 Task: Create a due date automation trigger when advanced on, on the wednesday of the week before a card is due add fields without custom field "Resume" set to a number greater or equal to 1 and lower or equal to 10 at 11:00 AM.
Action: Mouse moved to (983, 205)
Screenshot: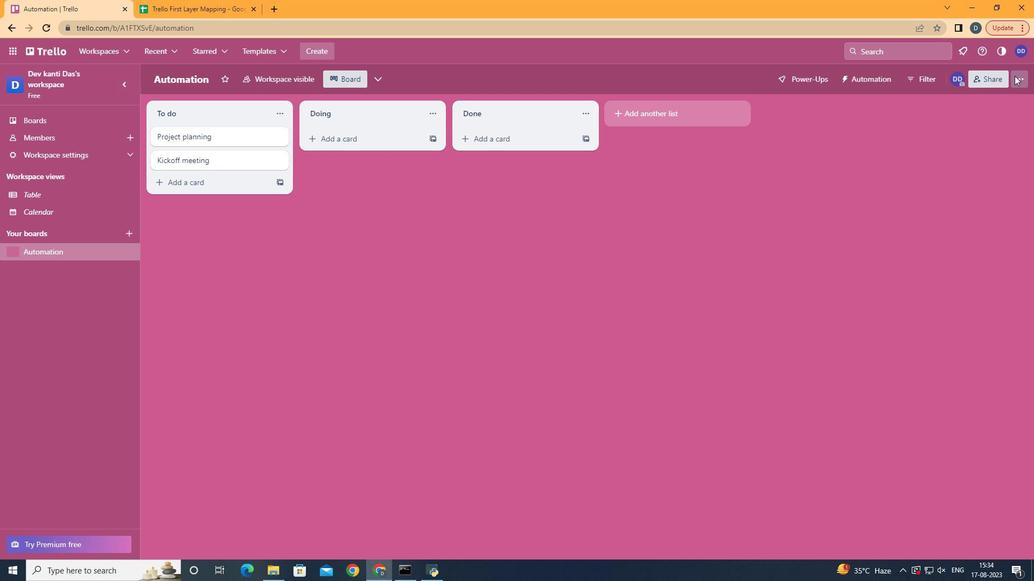 
Action: Mouse pressed left at (983, 205)
Screenshot: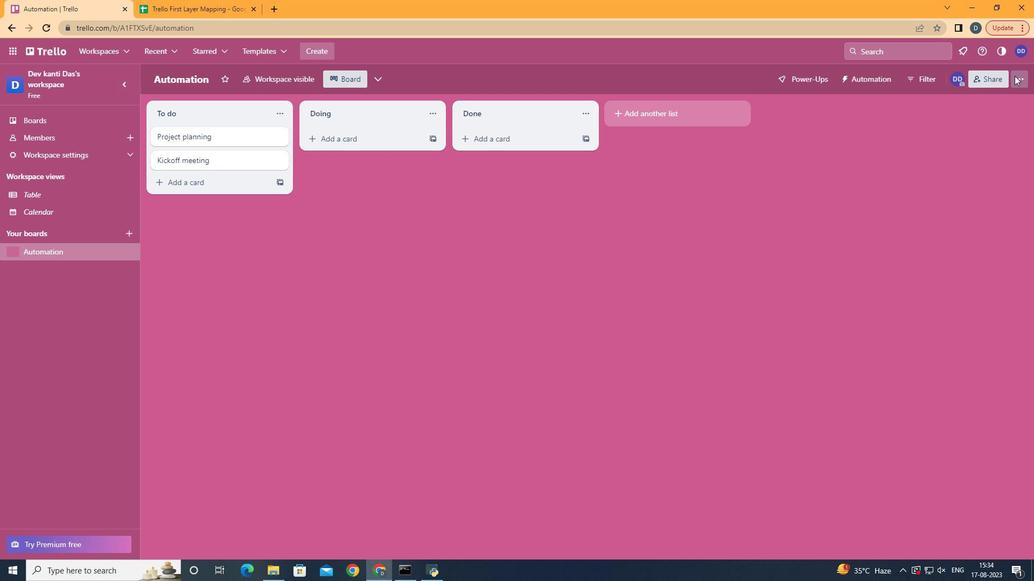 
Action: Mouse moved to (946, 294)
Screenshot: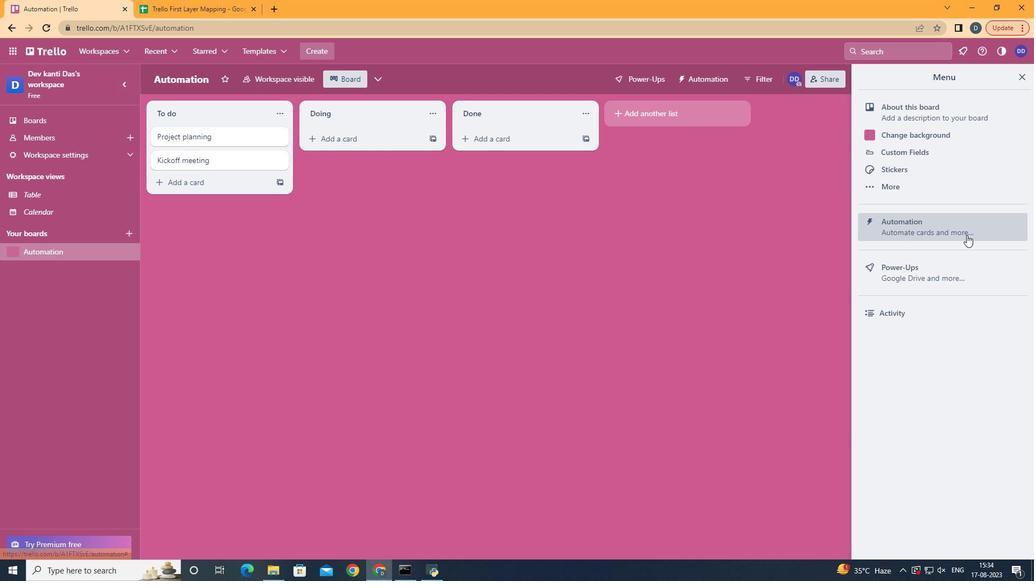 
Action: Mouse pressed left at (946, 294)
Screenshot: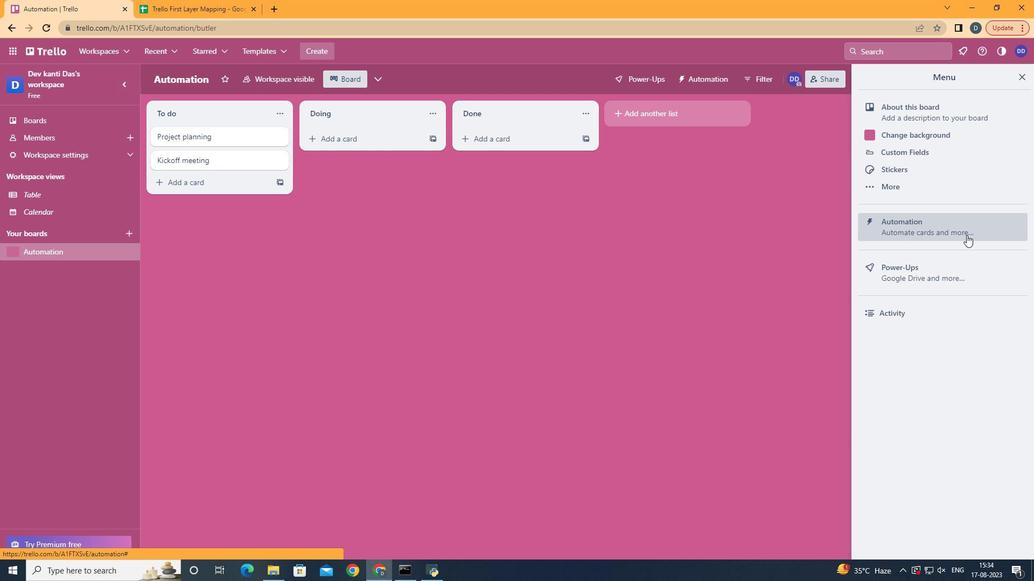 
Action: Mouse moved to (356, 280)
Screenshot: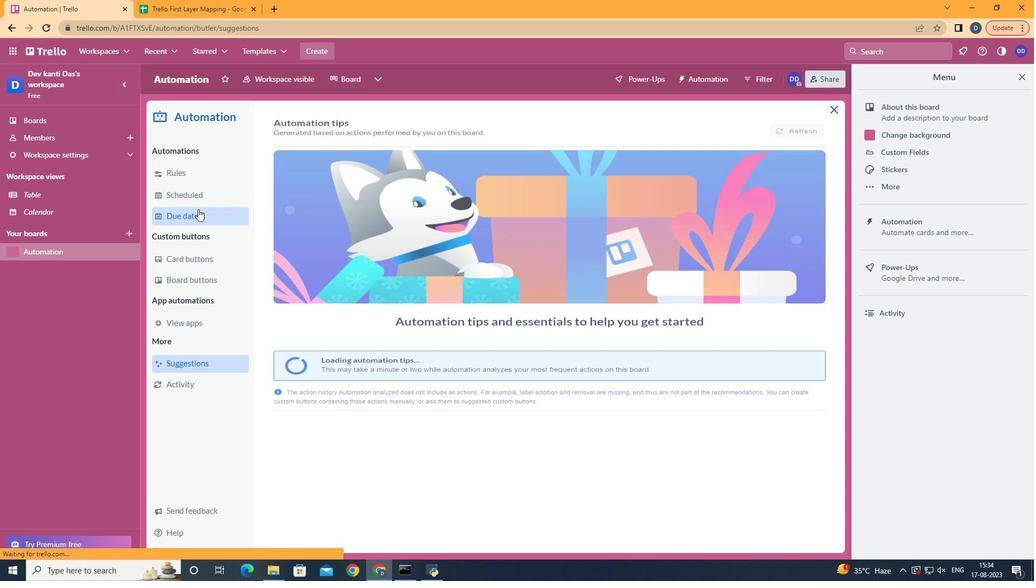 
Action: Mouse pressed left at (356, 280)
Screenshot: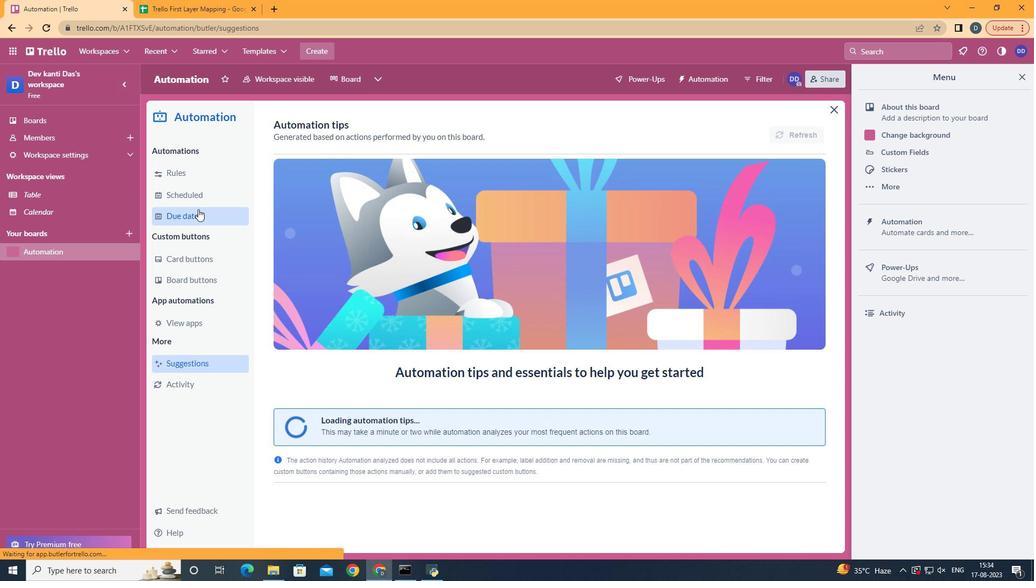 
Action: Mouse moved to (781, 233)
Screenshot: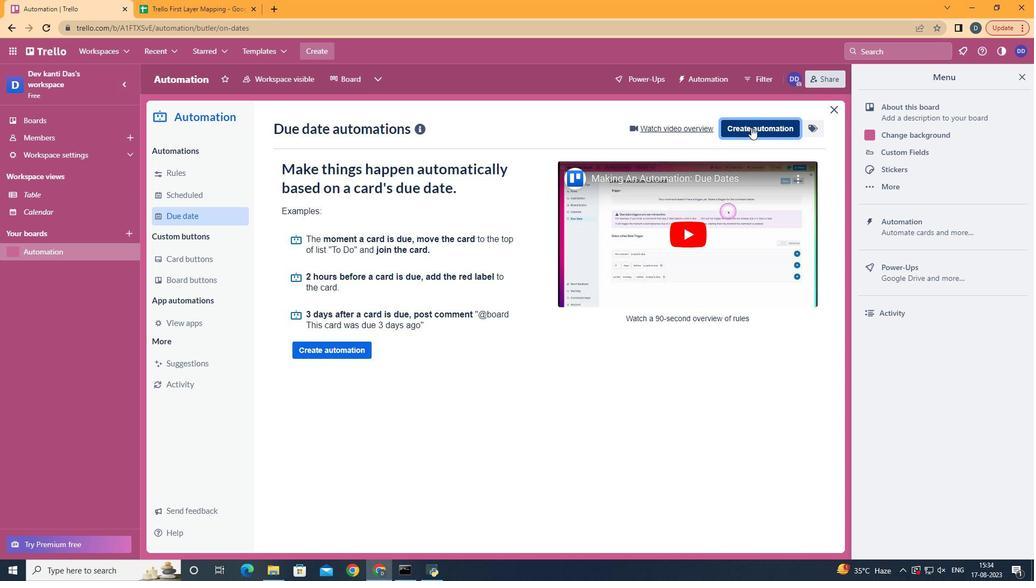 
Action: Mouse pressed left at (781, 233)
Screenshot: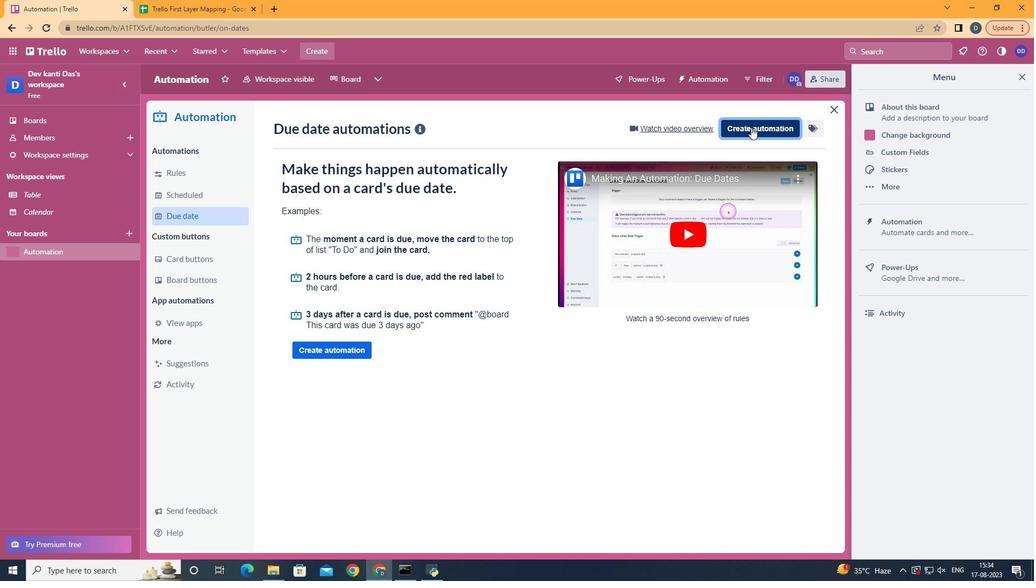 
Action: Mouse moved to (638, 295)
Screenshot: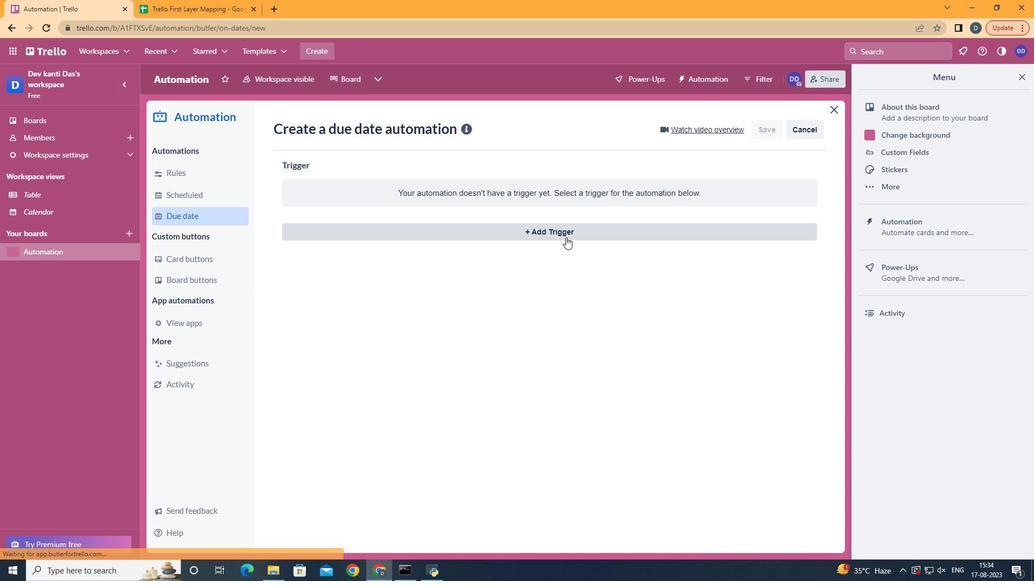 
Action: Mouse pressed left at (638, 295)
Screenshot: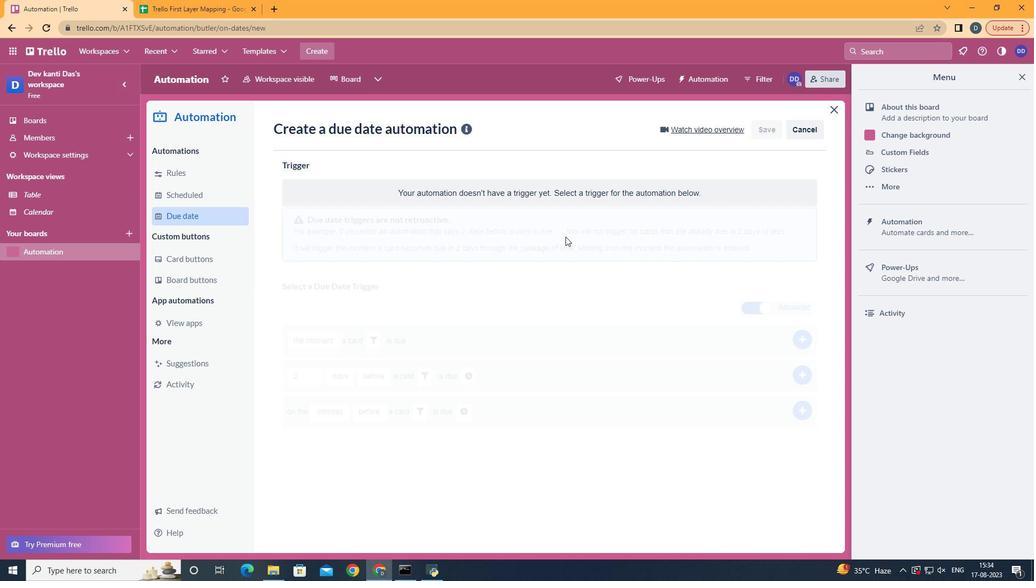 
Action: Mouse moved to (480, 342)
Screenshot: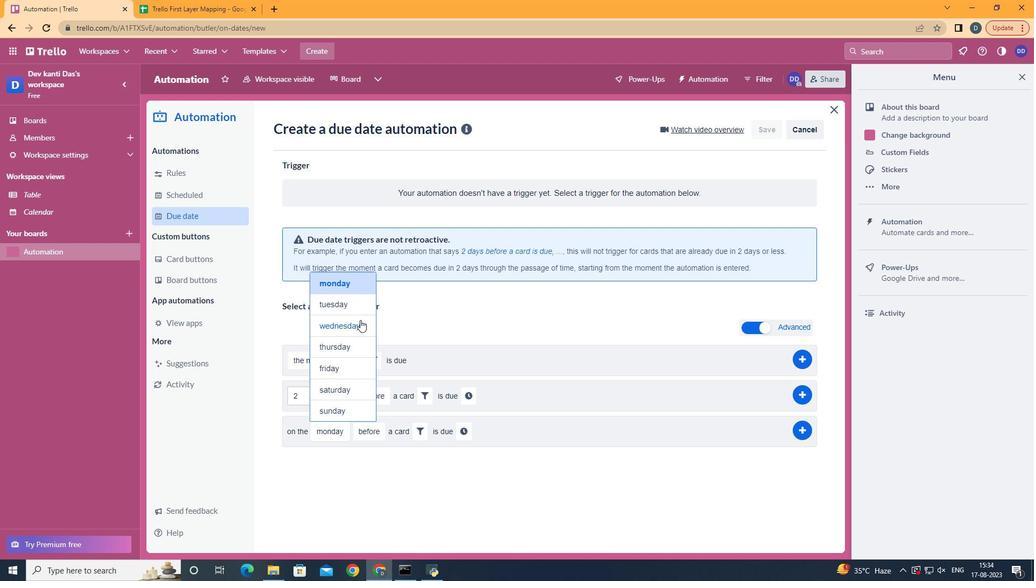 
Action: Mouse pressed left at (480, 342)
Screenshot: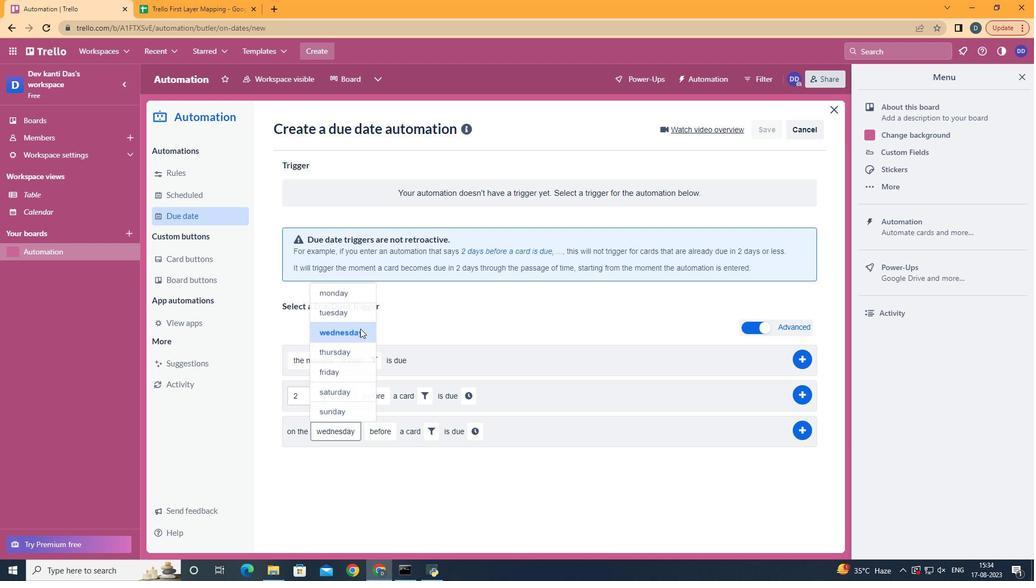 
Action: Mouse moved to (520, 450)
Screenshot: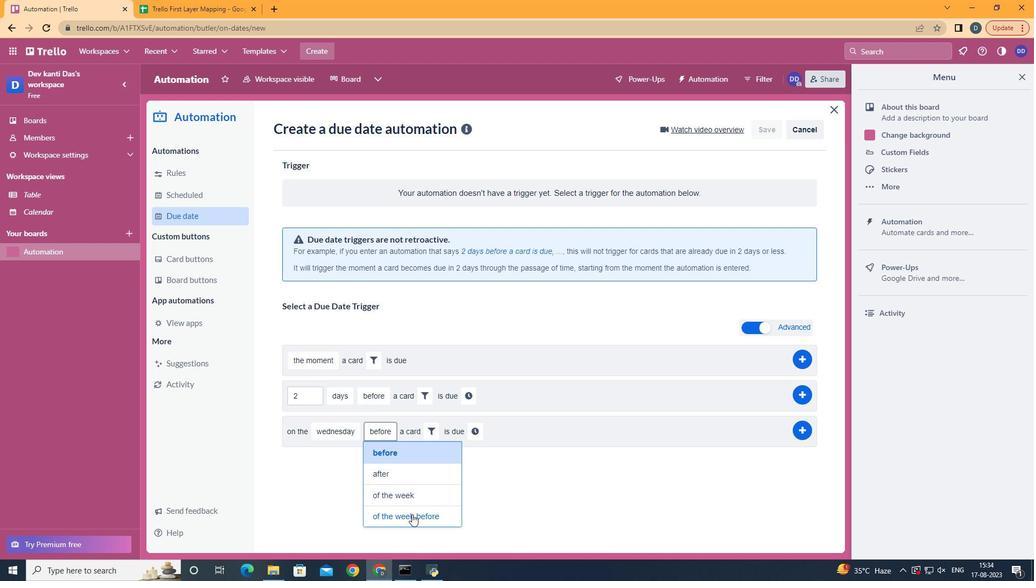 
Action: Mouse pressed left at (520, 450)
Screenshot: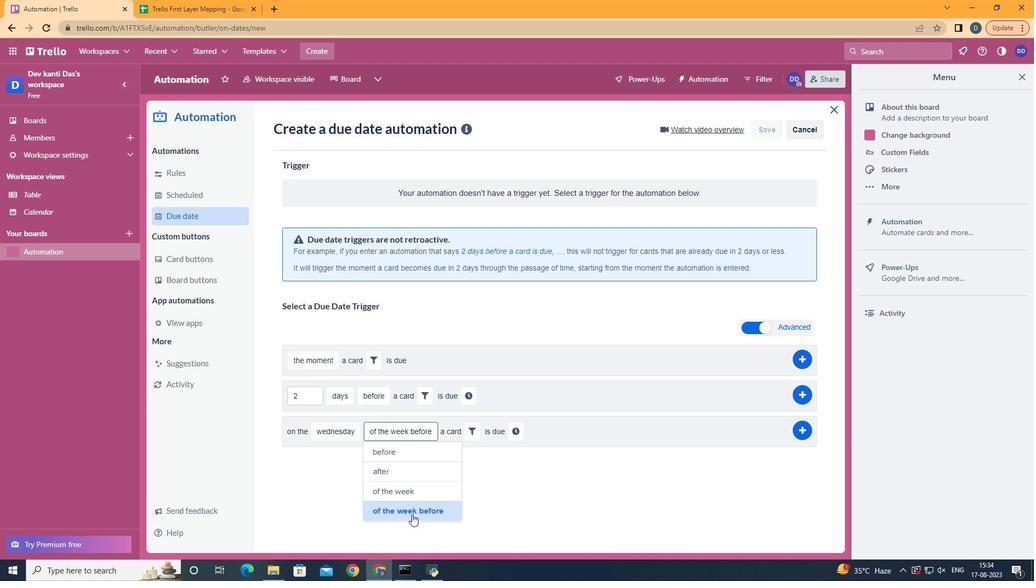 
Action: Mouse moved to (566, 407)
Screenshot: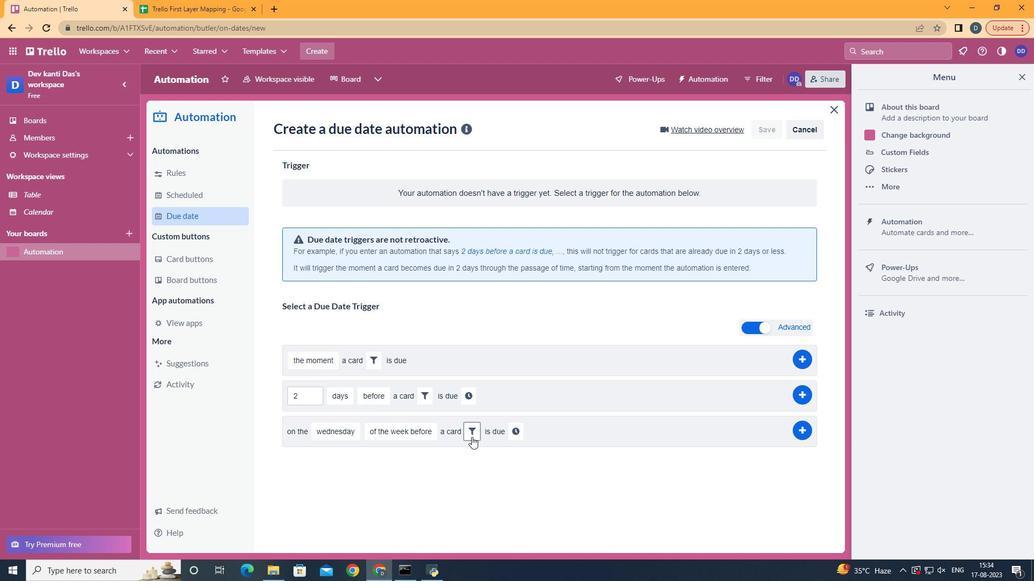 
Action: Mouse pressed left at (566, 407)
Screenshot: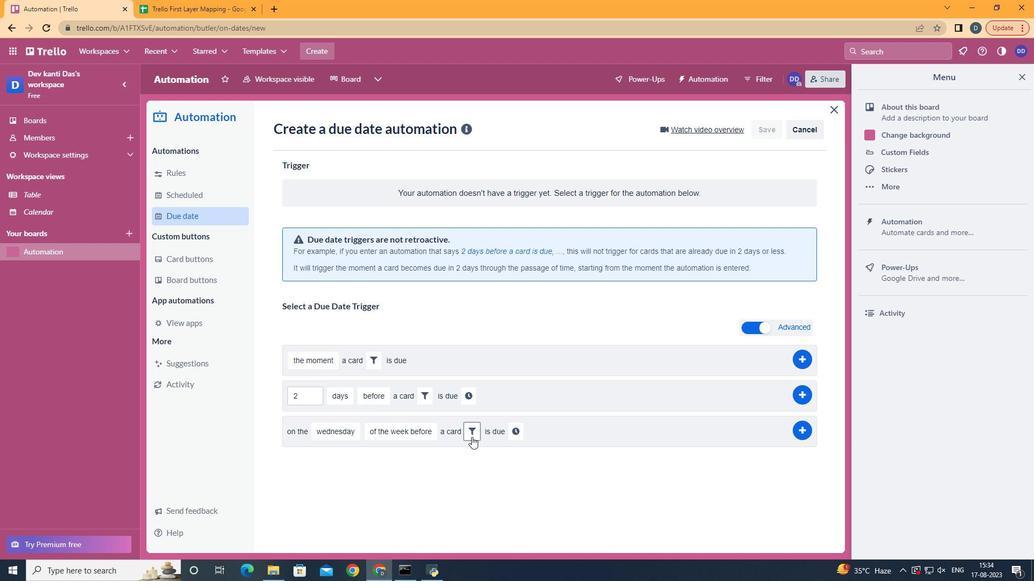 
Action: Mouse moved to (700, 425)
Screenshot: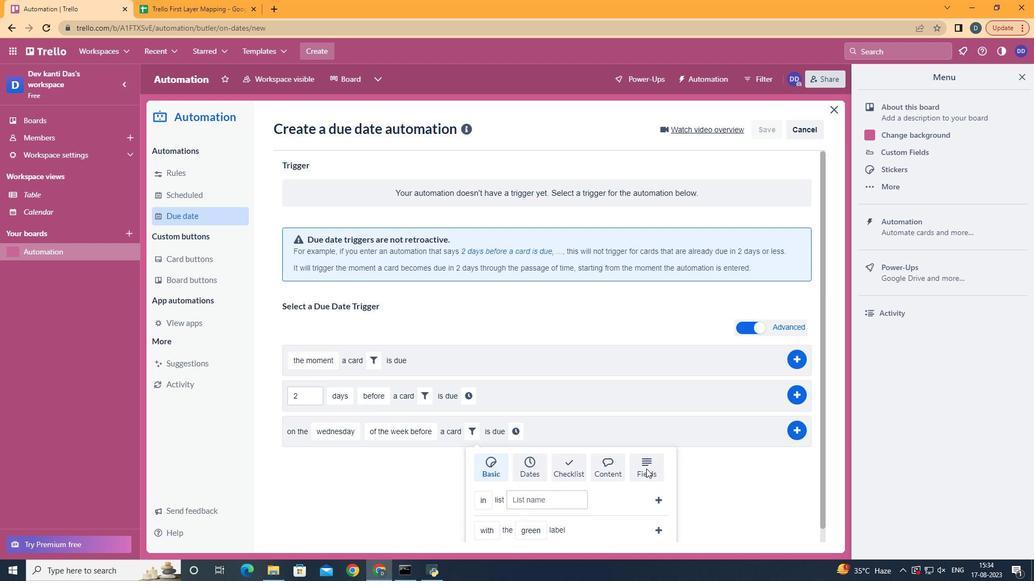 
Action: Mouse pressed left at (700, 425)
Screenshot: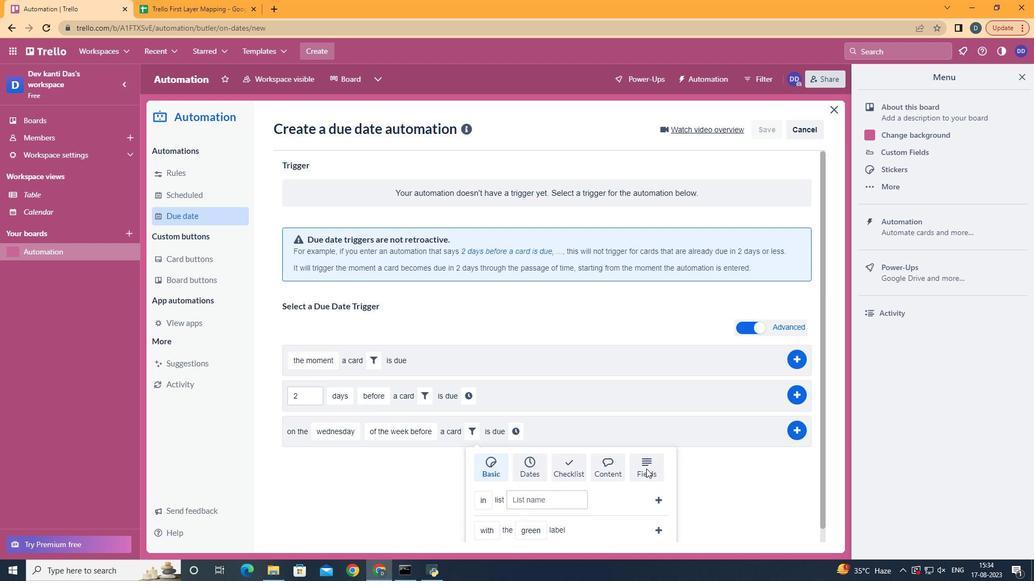 
Action: Mouse scrolled (700, 425) with delta (0, 0)
Screenshot: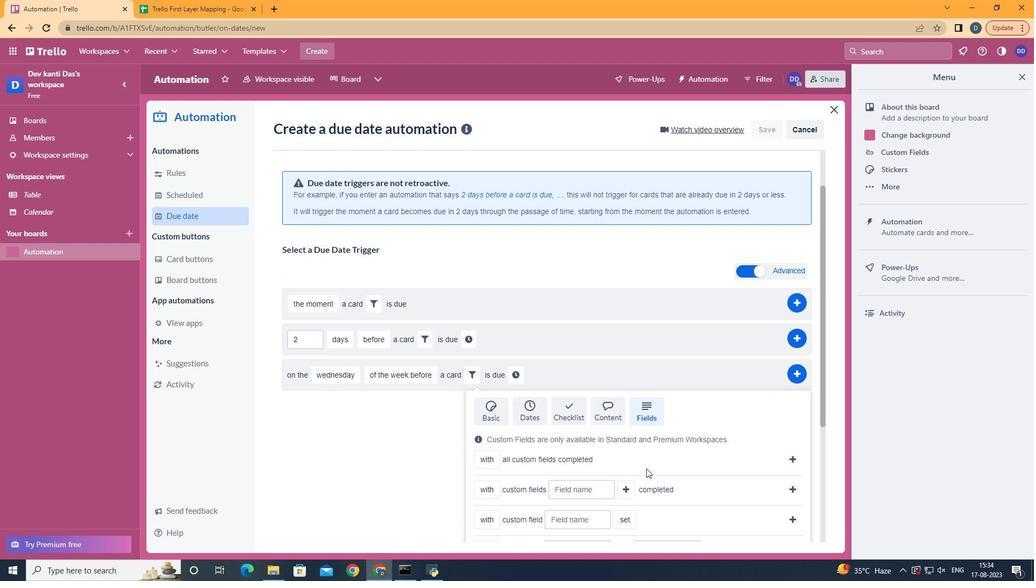 
Action: Mouse scrolled (700, 425) with delta (0, 0)
Screenshot: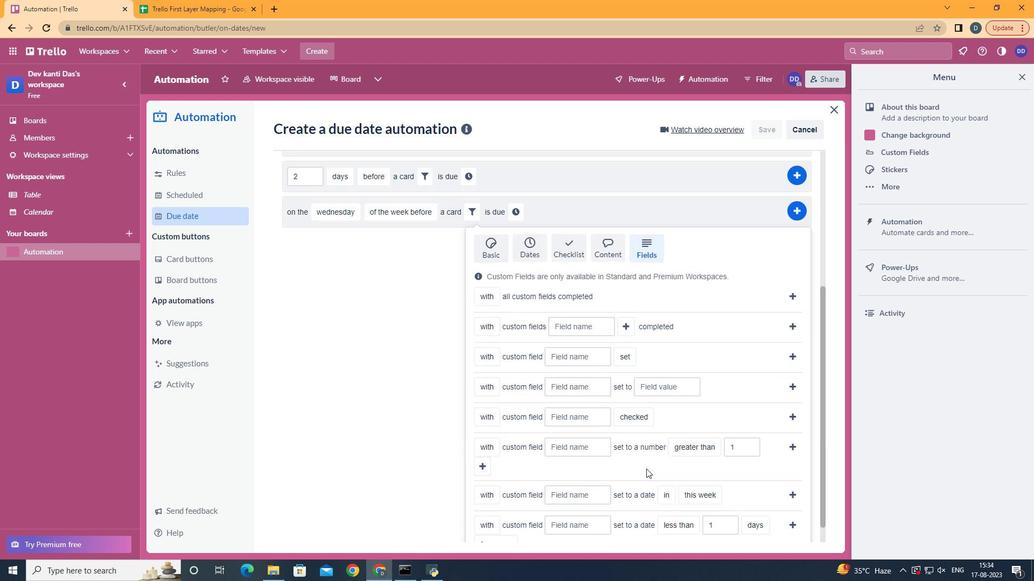 
Action: Mouse scrolled (700, 425) with delta (0, 0)
Screenshot: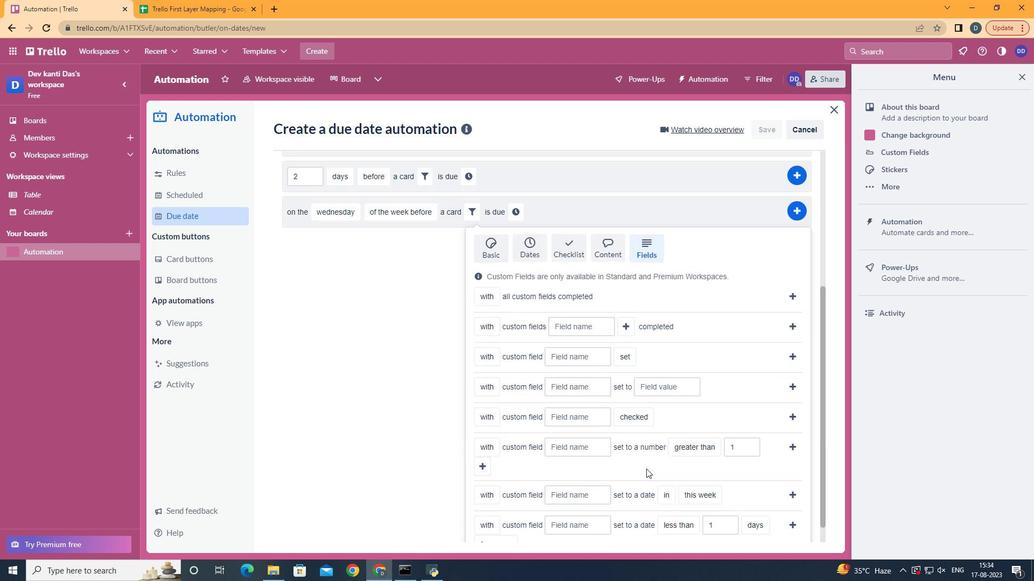 
Action: Mouse scrolled (700, 425) with delta (0, 0)
Screenshot: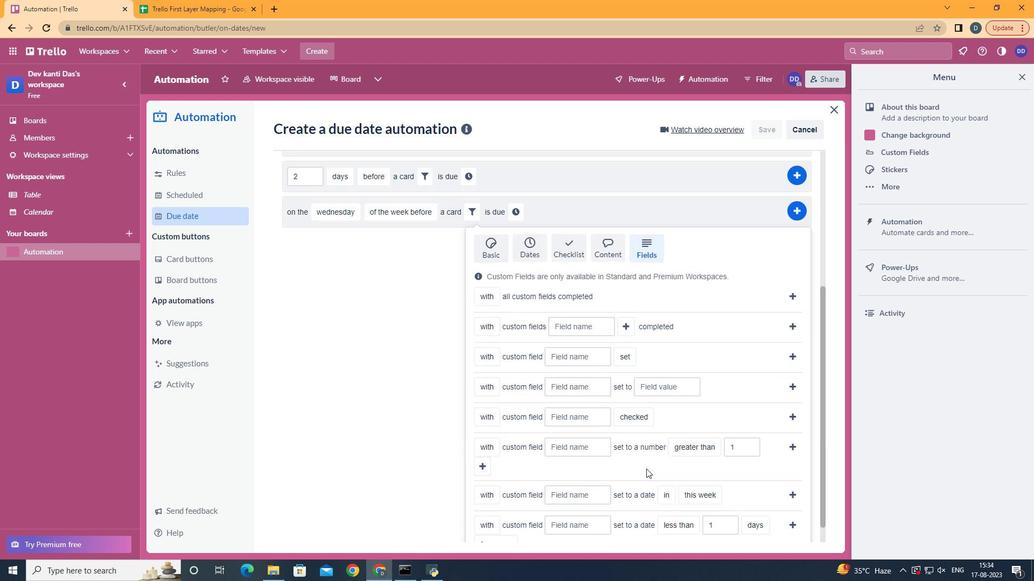 
Action: Mouse scrolled (700, 425) with delta (0, 0)
Screenshot: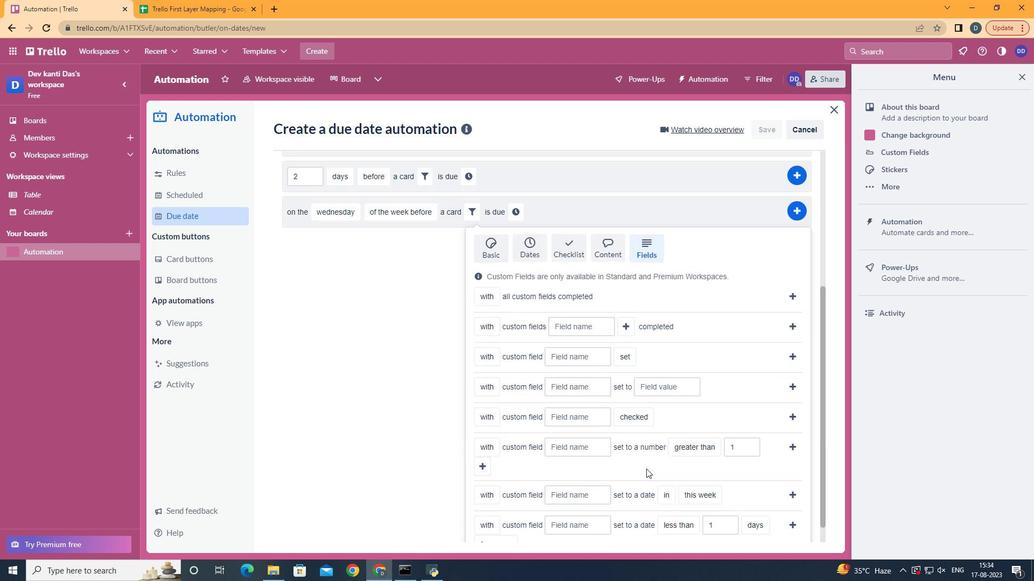 
Action: Mouse scrolled (700, 425) with delta (0, 0)
Screenshot: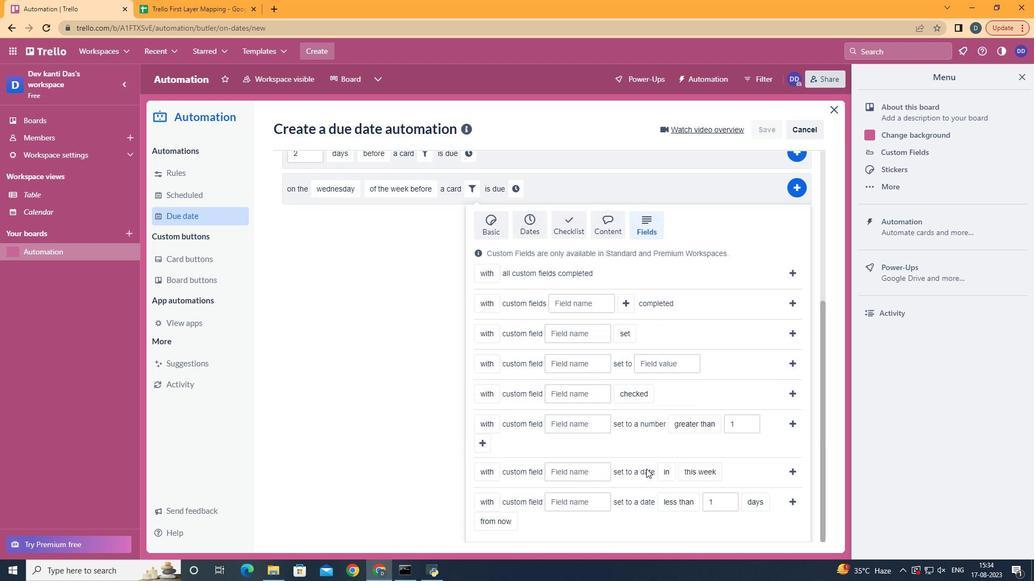 
Action: Mouse scrolled (700, 425) with delta (0, 0)
Screenshot: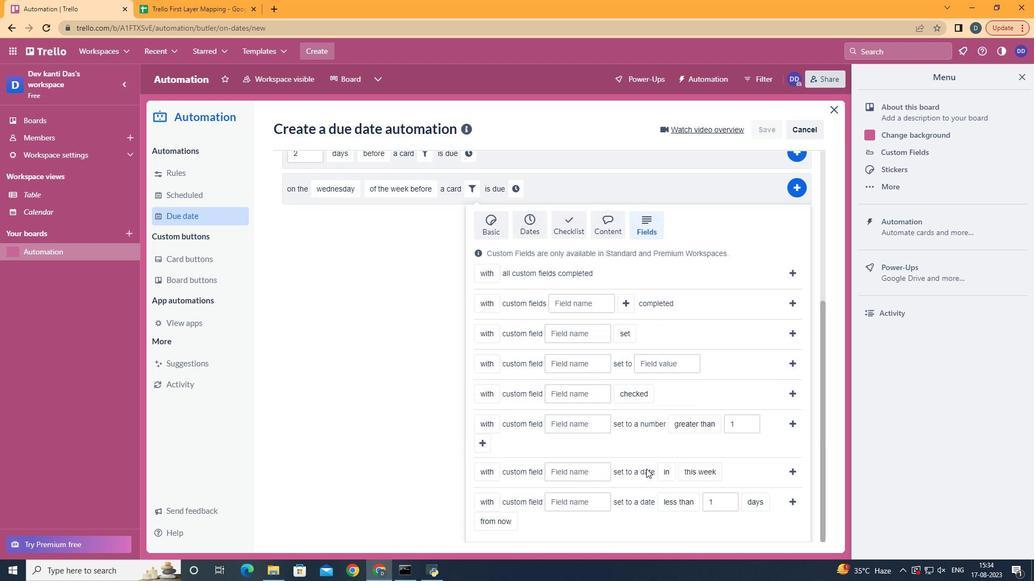 
Action: Mouse moved to (589, 422)
Screenshot: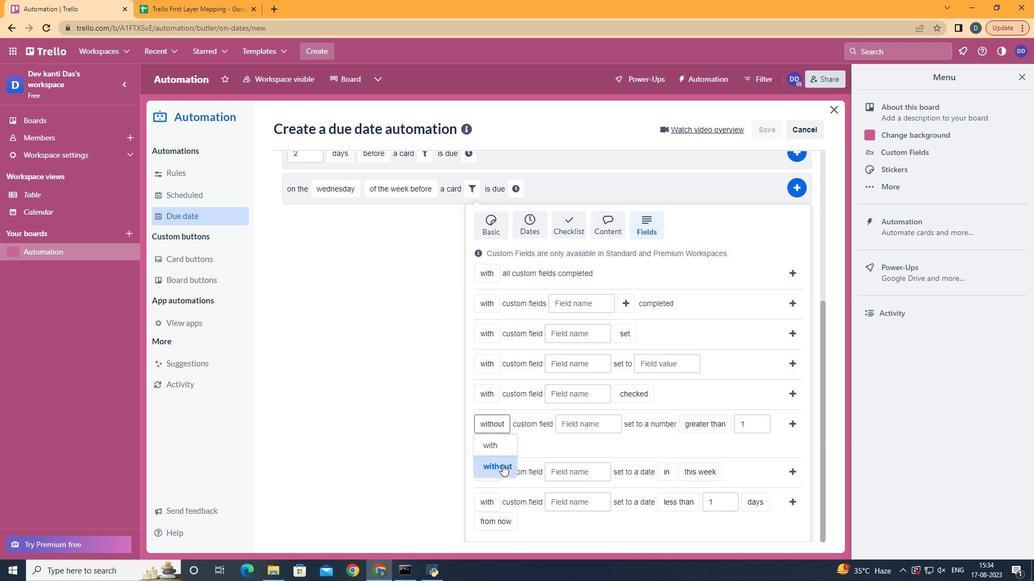 
Action: Mouse pressed left at (589, 422)
Screenshot: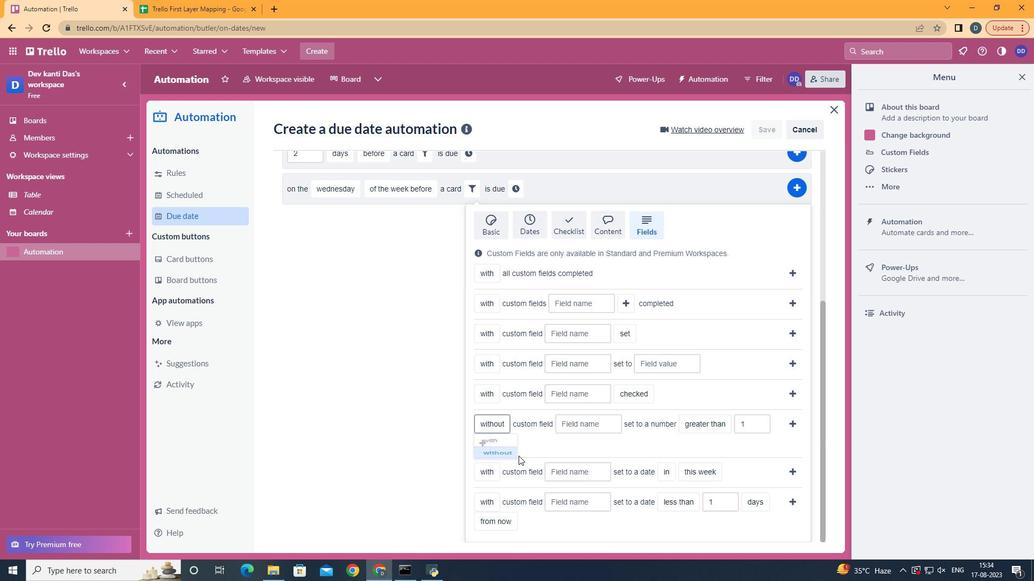 
Action: Mouse moved to (660, 395)
Screenshot: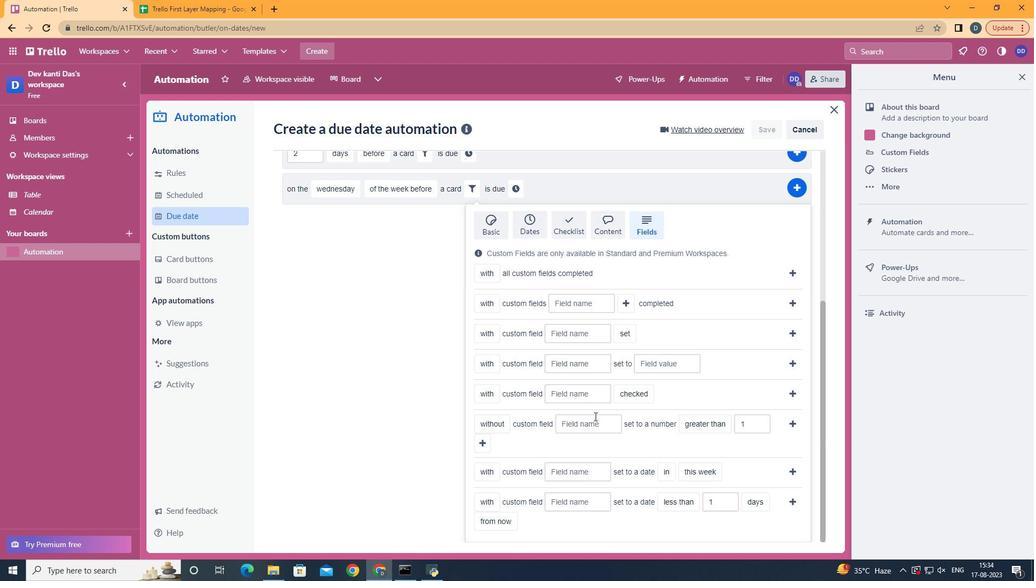 
Action: Mouse pressed left at (660, 395)
Screenshot: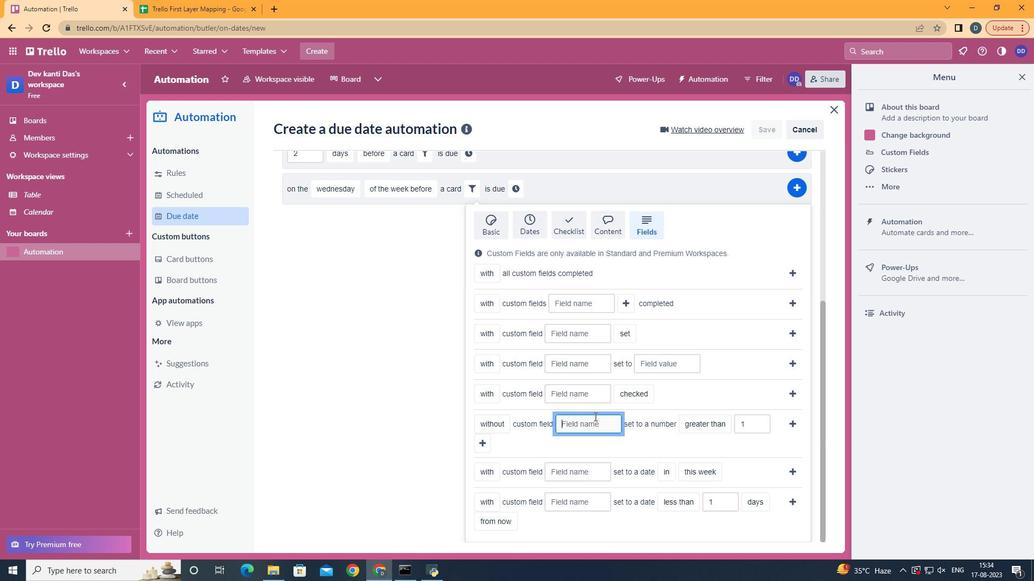
Action: Key pressed <Key.shift>Resume
Screenshot: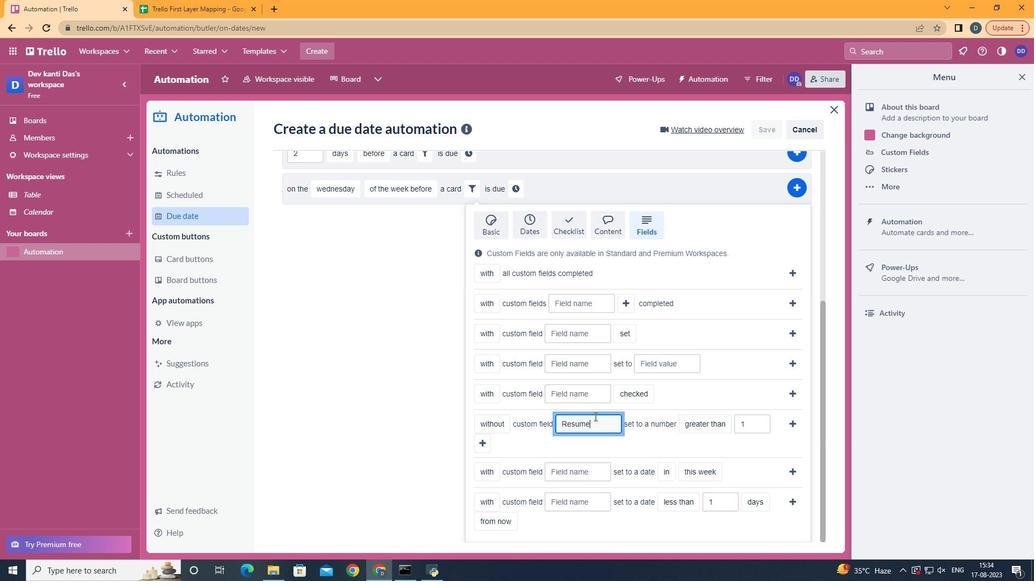 
Action: Mouse moved to (753, 422)
Screenshot: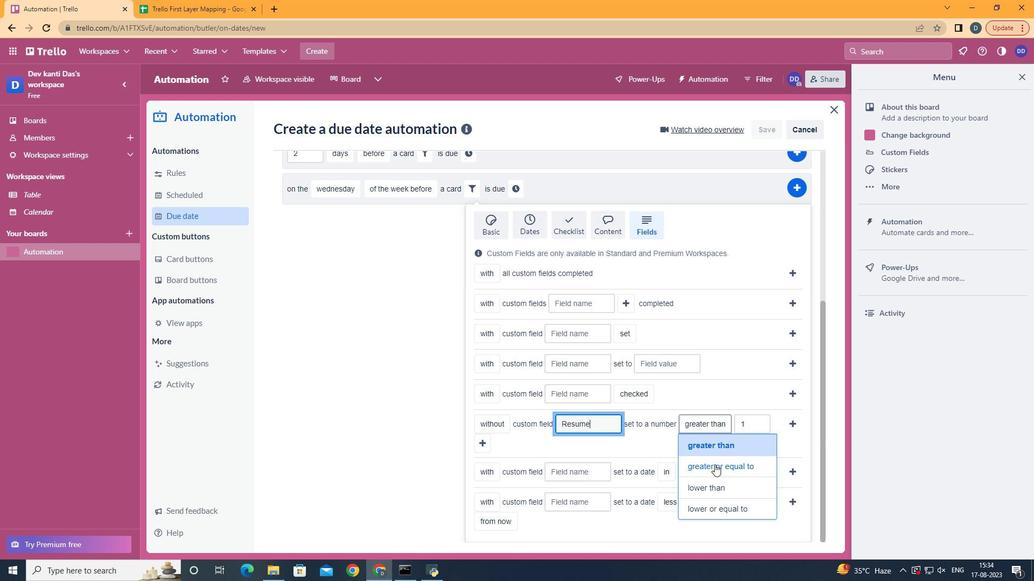 
Action: Mouse pressed left at (753, 422)
Screenshot: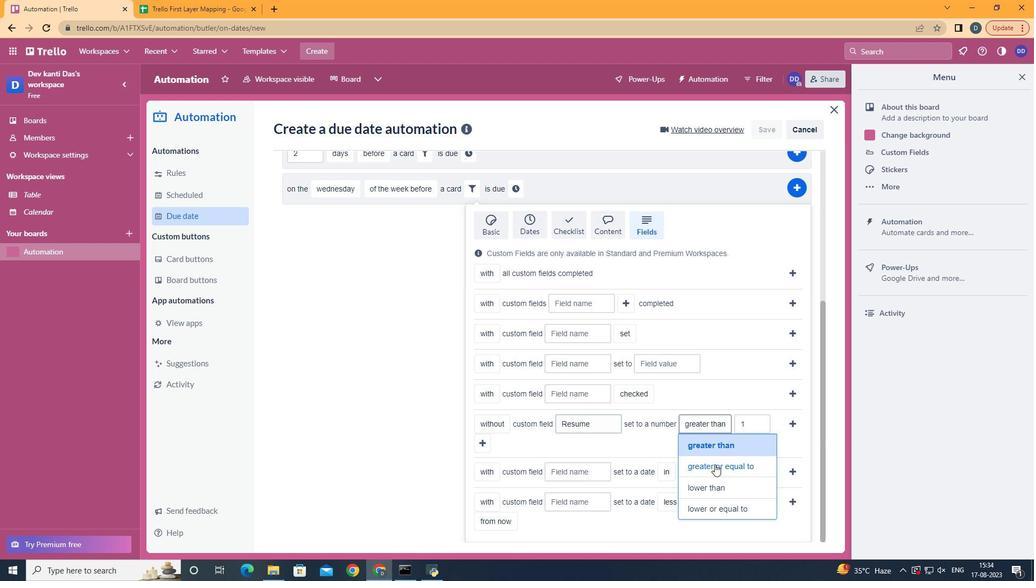 
Action: Mouse moved to (606, 409)
Screenshot: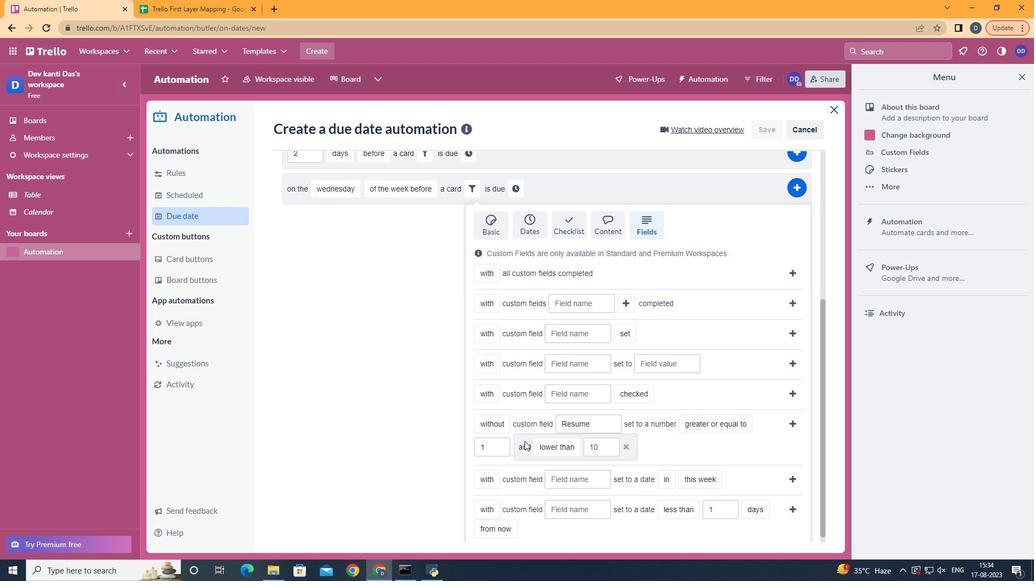 
Action: Mouse pressed left at (606, 409)
Screenshot: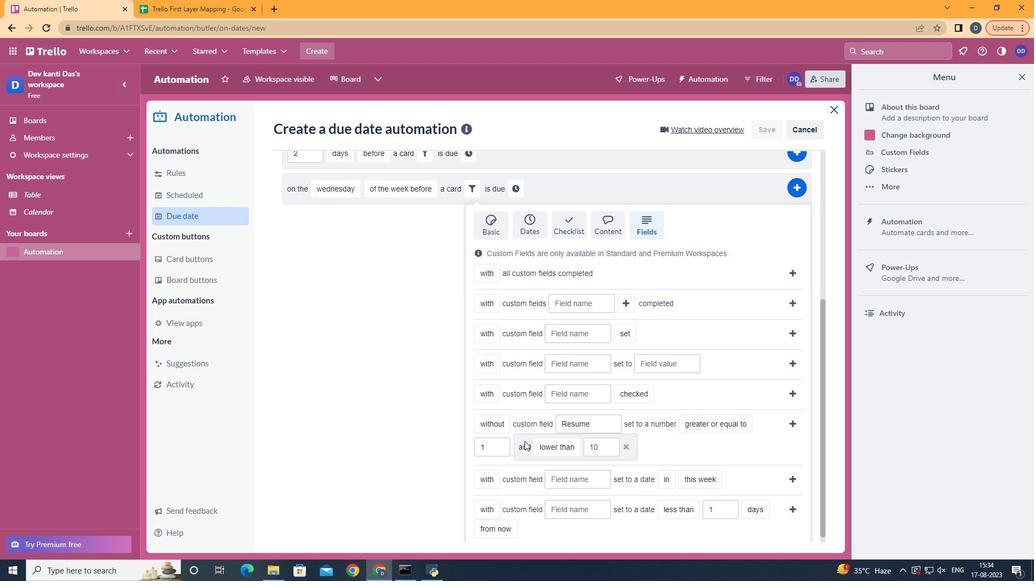 
Action: Mouse moved to (662, 434)
Screenshot: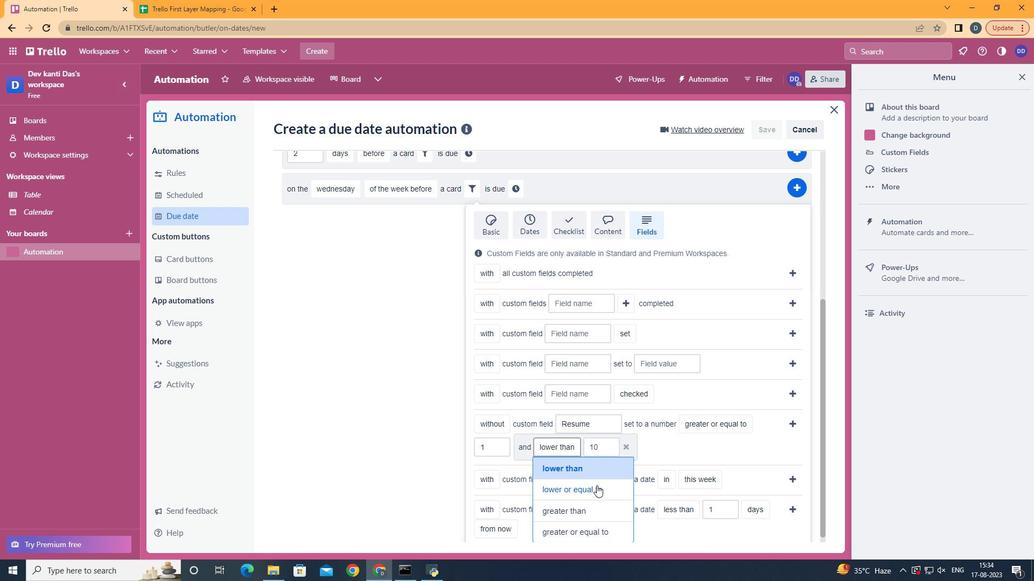 
Action: Mouse pressed left at (662, 434)
Screenshot: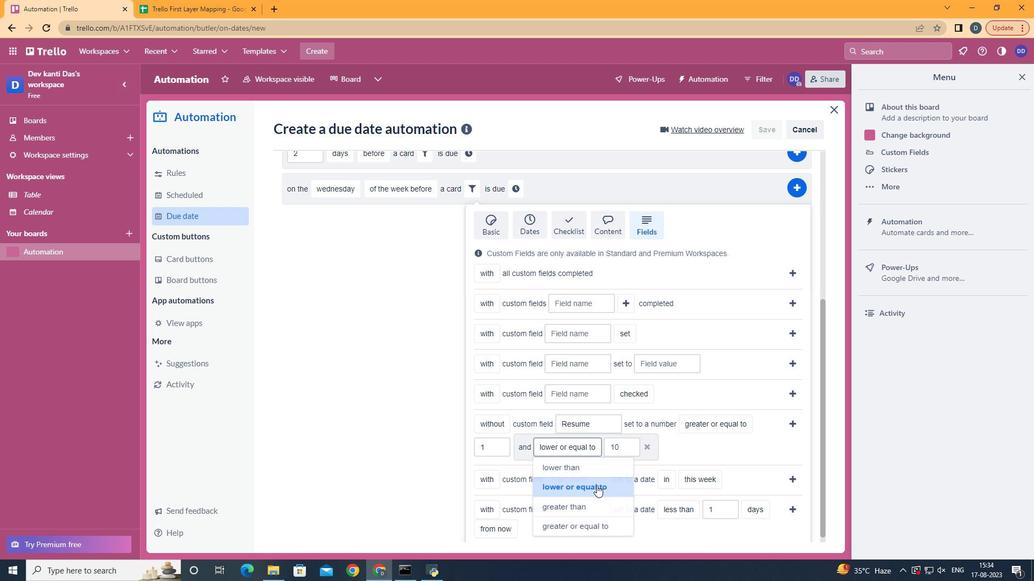 
Action: Mouse moved to (812, 400)
Screenshot: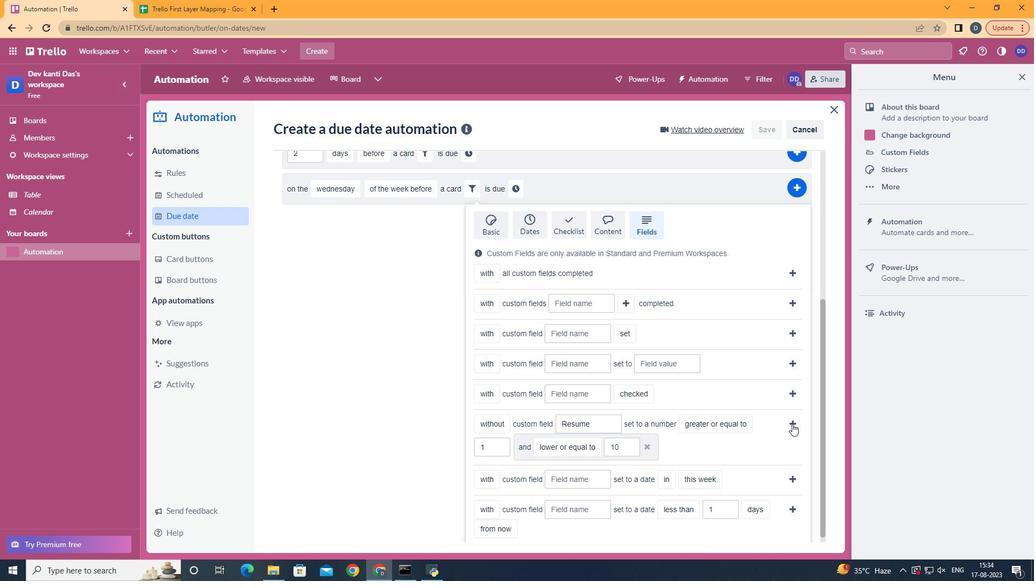 
Action: Mouse pressed left at (812, 400)
Screenshot: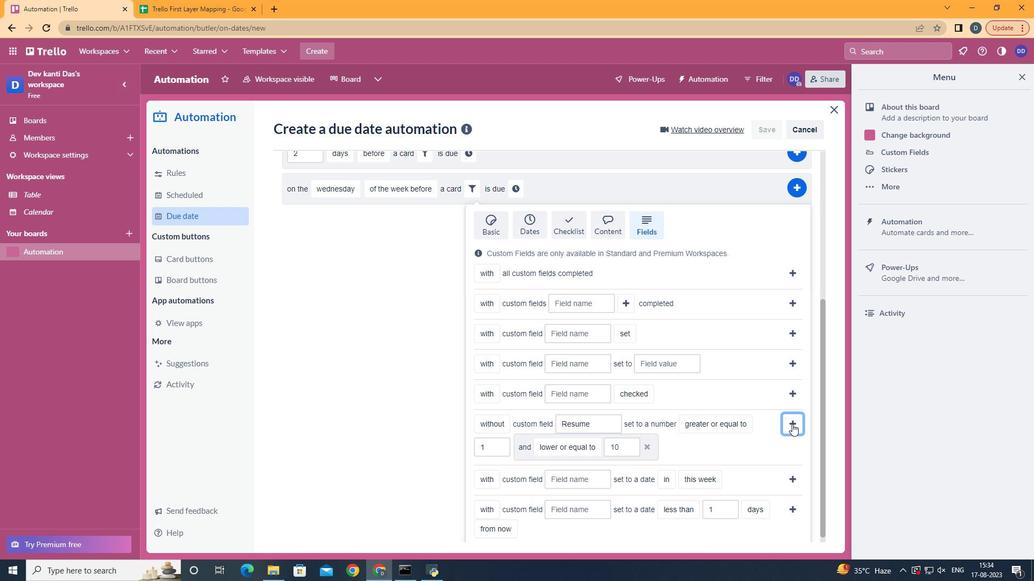
Action: Mouse moved to (726, 412)
Screenshot: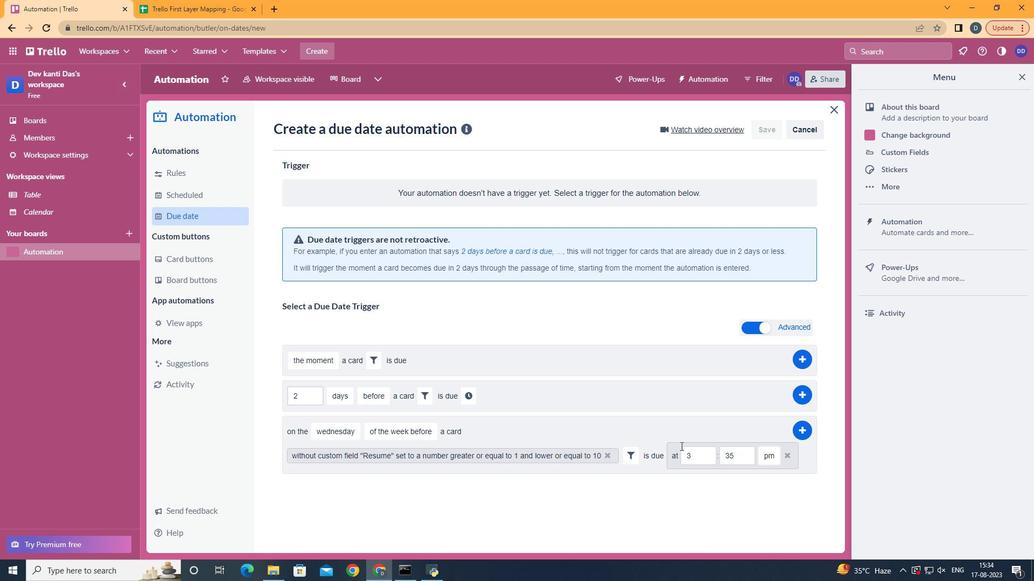 
Action: Mouse pressed left at (726, 412)
Screenshot: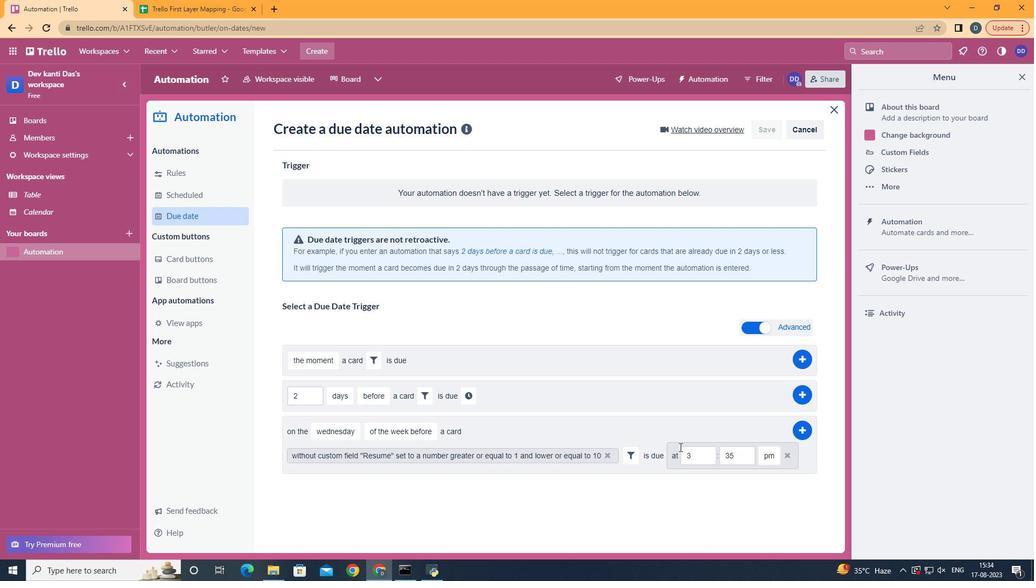 
Action: Mouse moved to (746, 421)
Screenshot: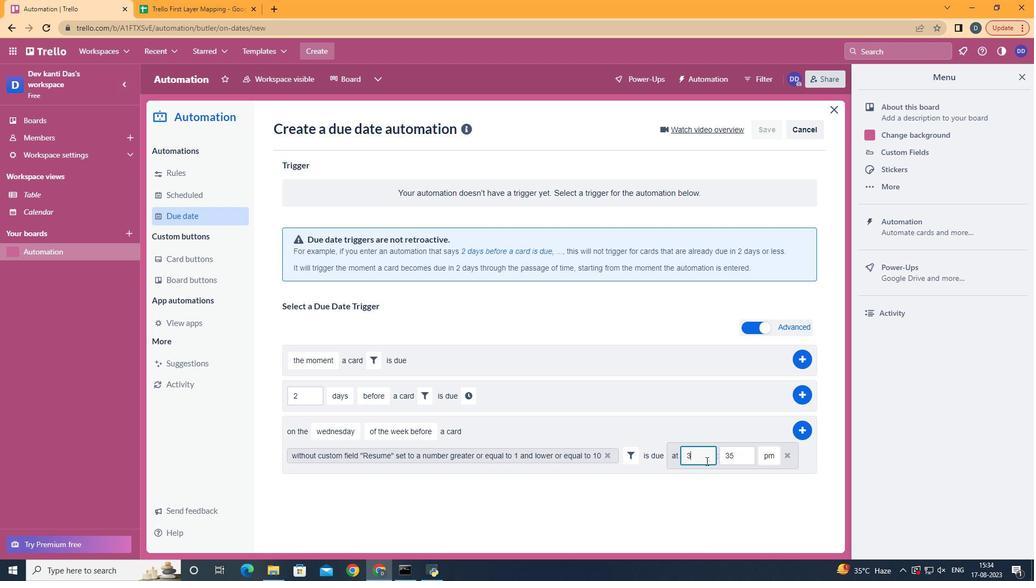 
Action: Mouse pressed left at (746, 421)
Screenshot: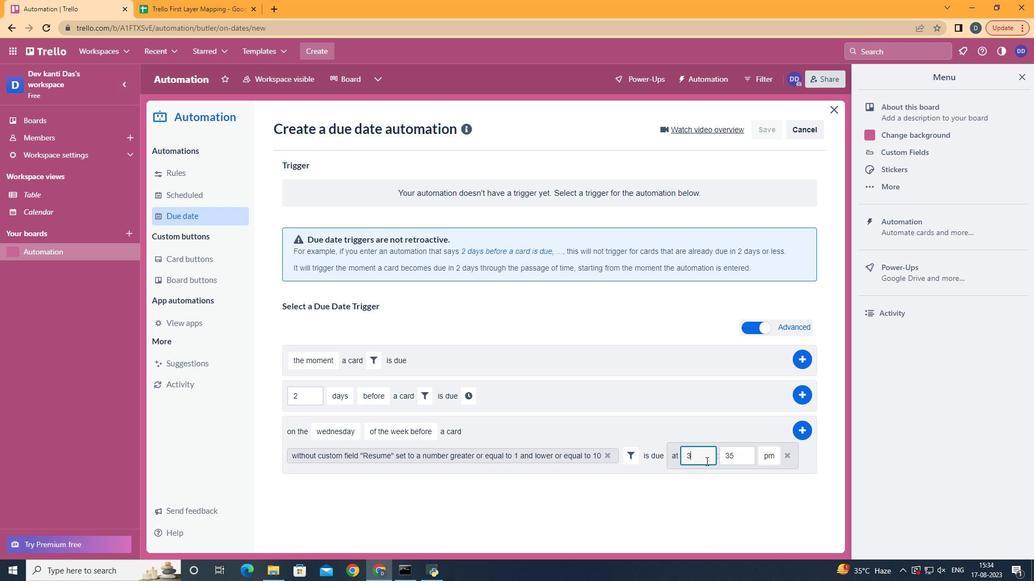 
Action: Mouse moved to (746, 421)
Screenshot: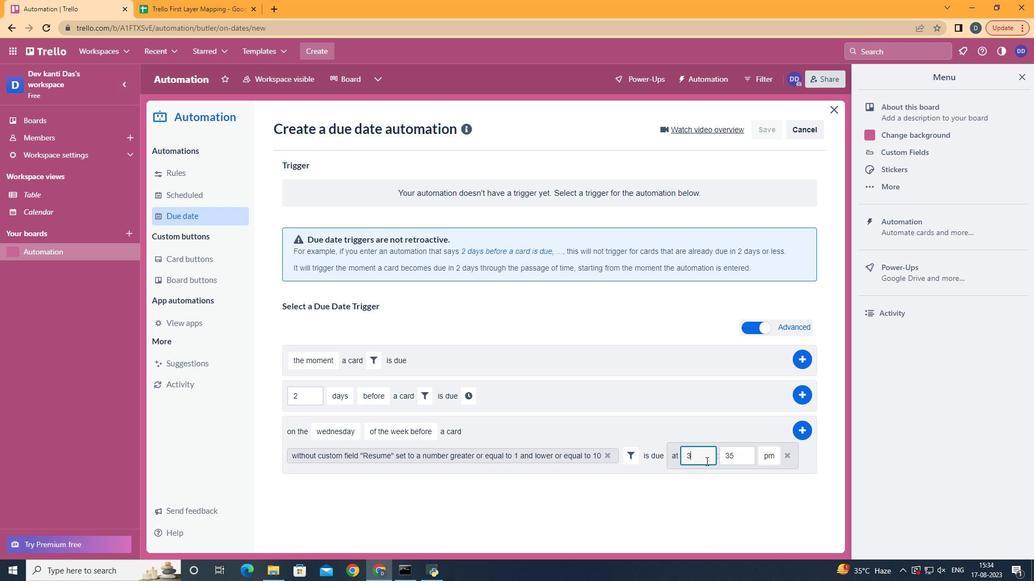 
Action: Key pressed <Key.backspace>11
Screenshot: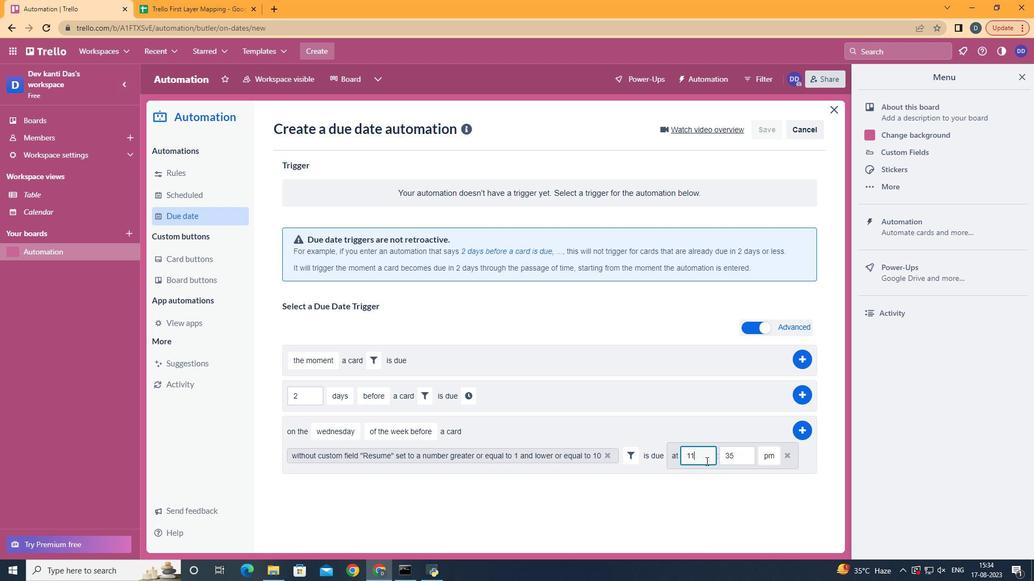 
Action: Mouse moved to (777, 416)
Screenshot: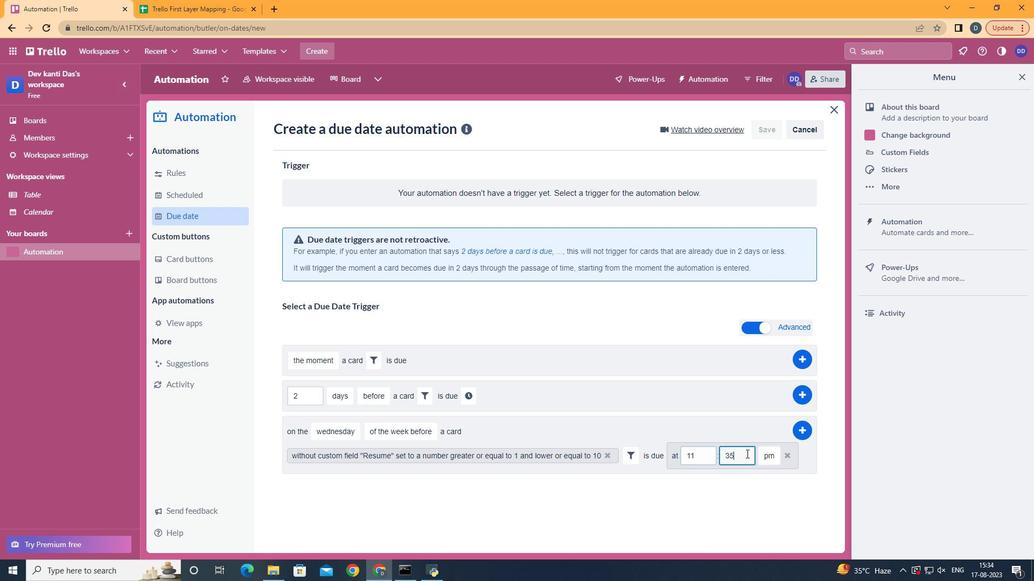 
Action: Mouse pressed left at (777, 416)
Screenshot: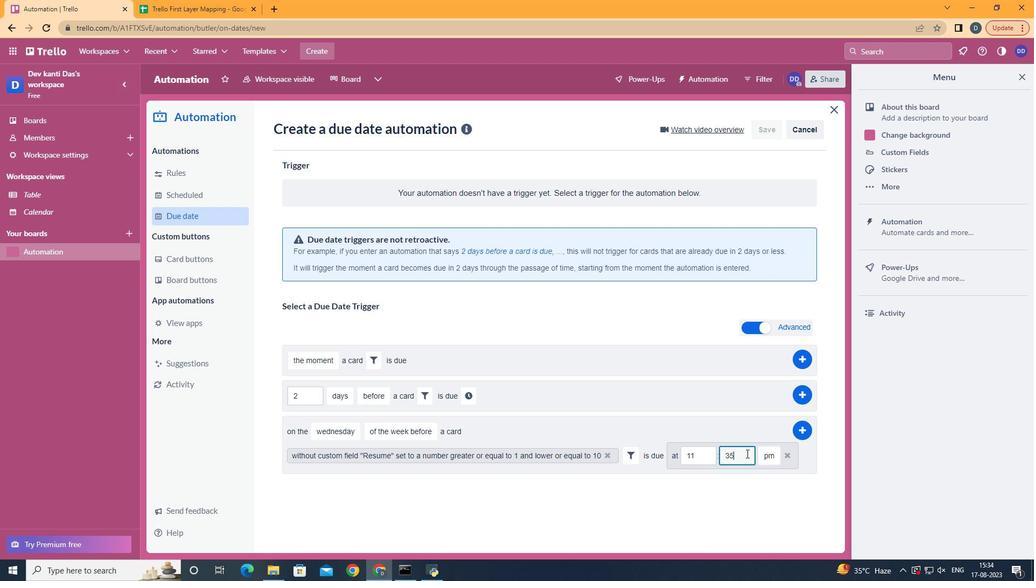 
Action: Key pressed <Key.backspace><Key.backspace>00
Screenshot: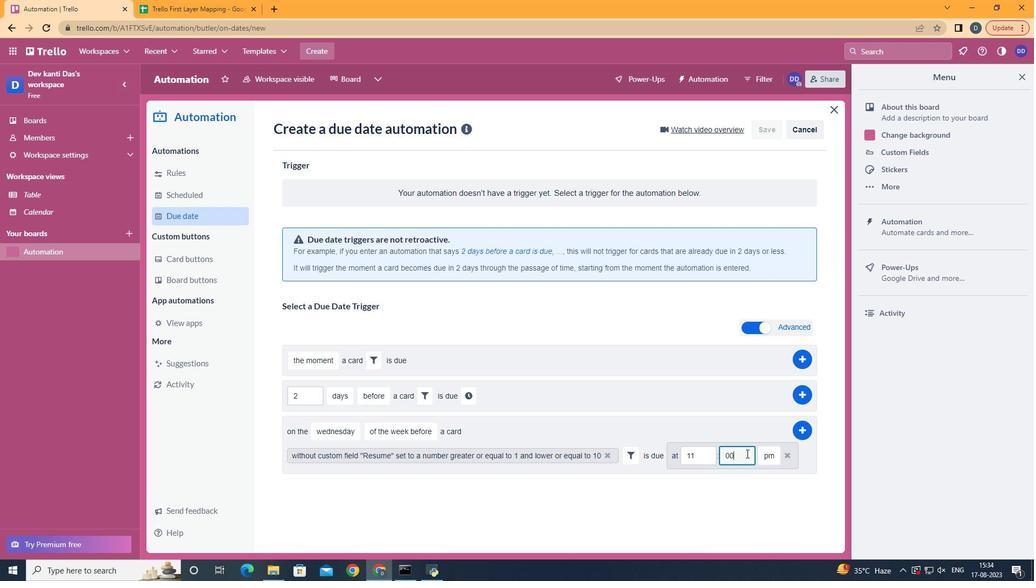 
Action: Mouse moved to (796, 426)
Screenshot: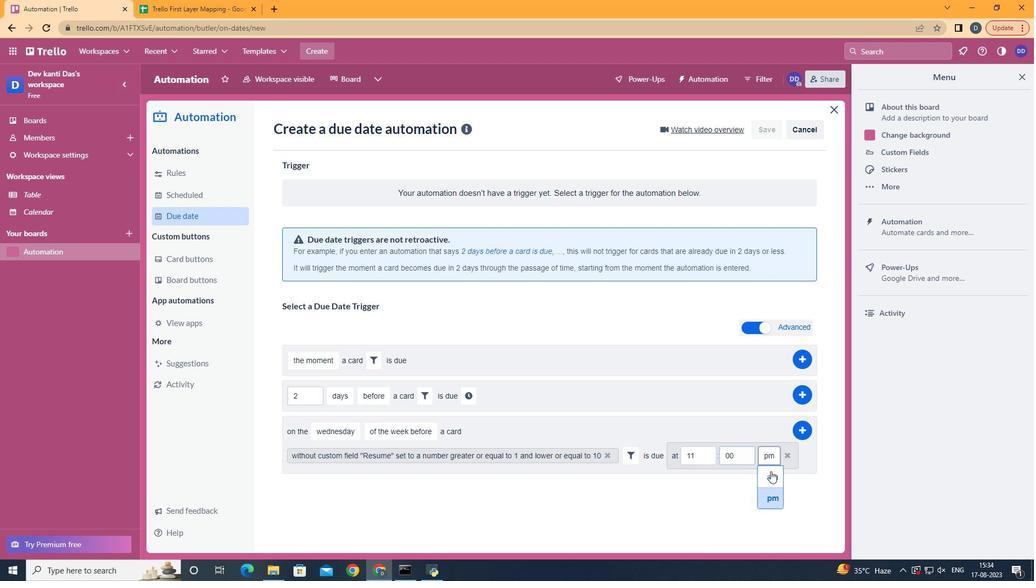 
Action: Mouse pressed left at (796, 426)
Screenshot: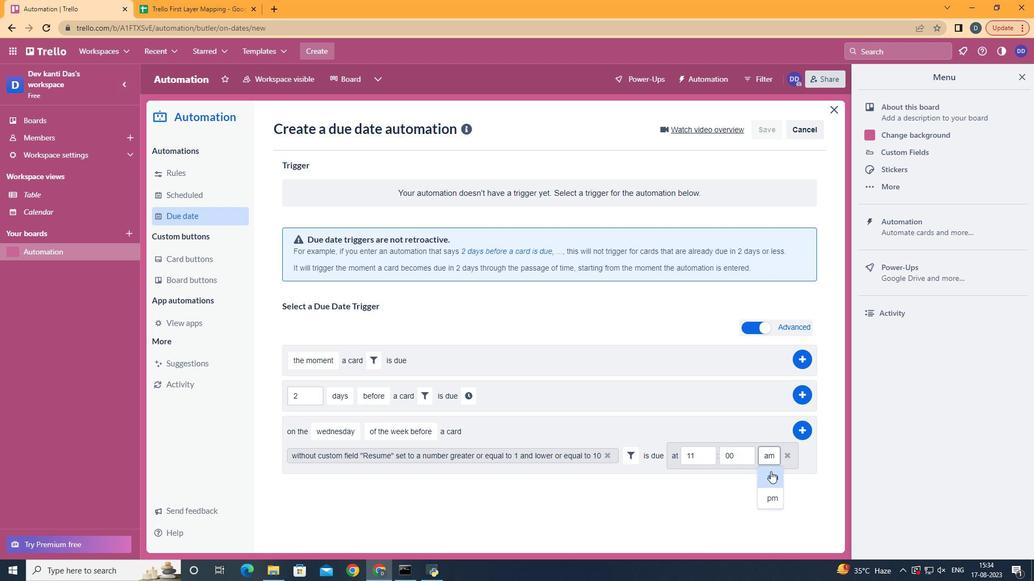 
Action: Mouse moved to (824, 402)
Screenshot: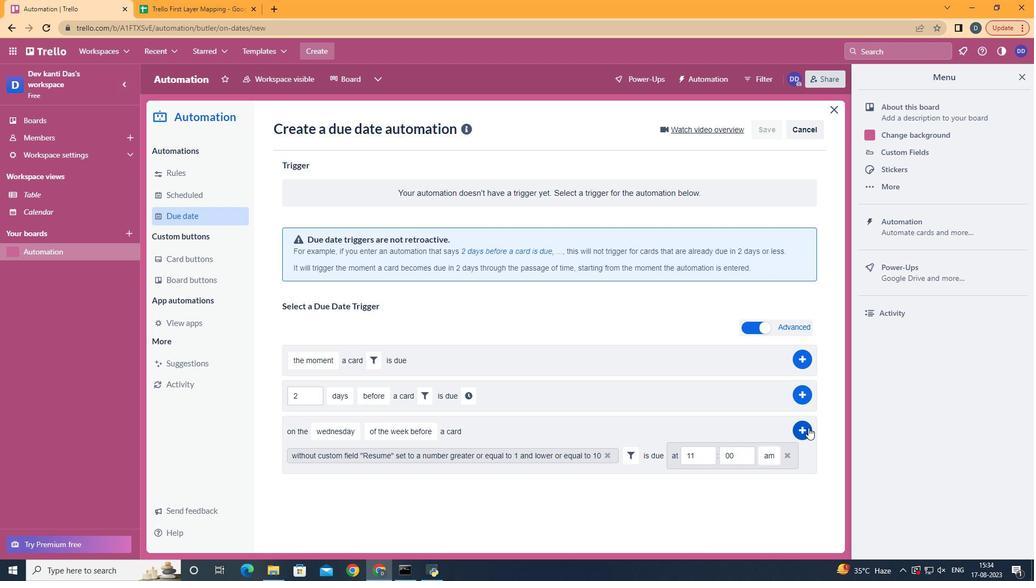 
Action: Mouse pressed left at (824, 402)
Screenshot: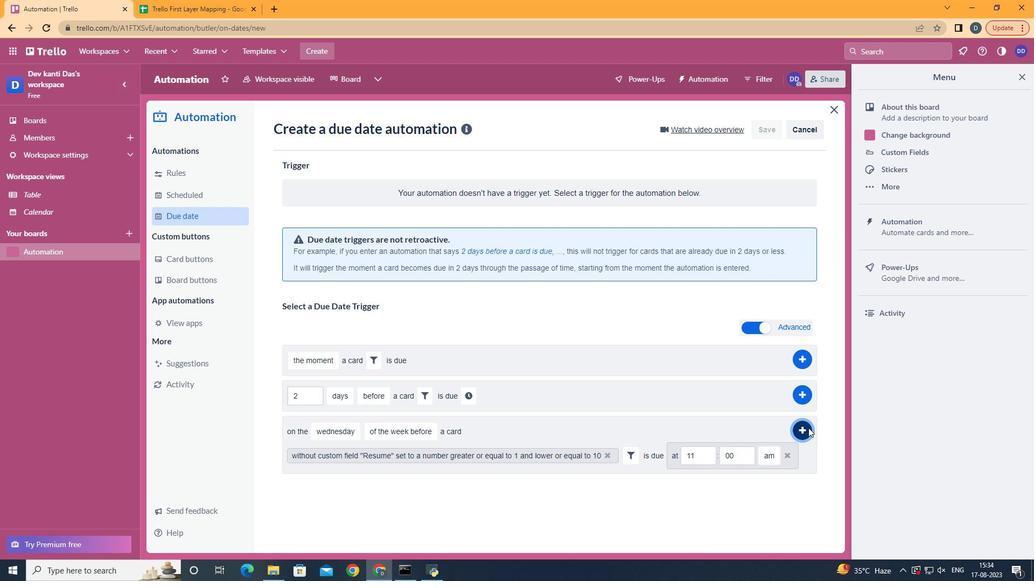 
Action: Mouse moved to (824, 402)
Screenshot: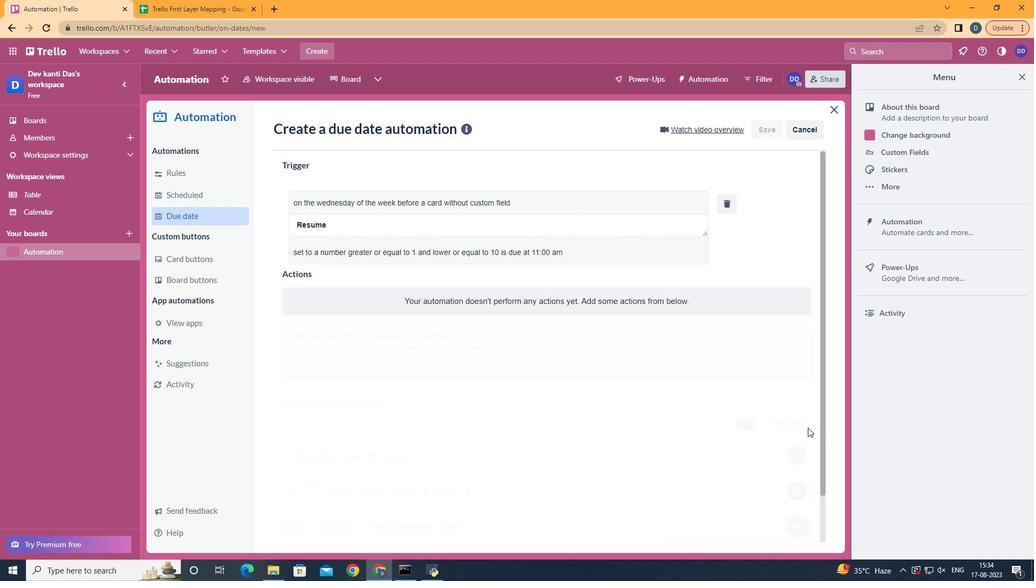 
